 Task: Create a section Feature Flurry and in the section, add a milestone Natural Language Processing Integration in the project ZippyTech.
Action: Mouse moved to (23, 52)
Screenshot: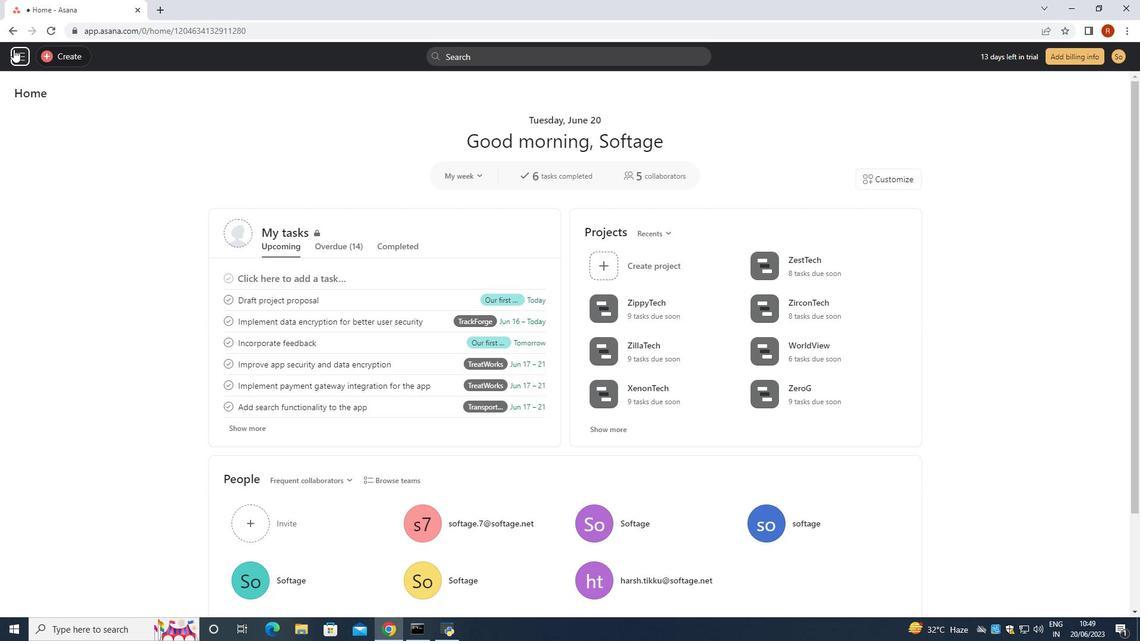 
Action: Mouse pressed left at (23, 52)
Screenshot: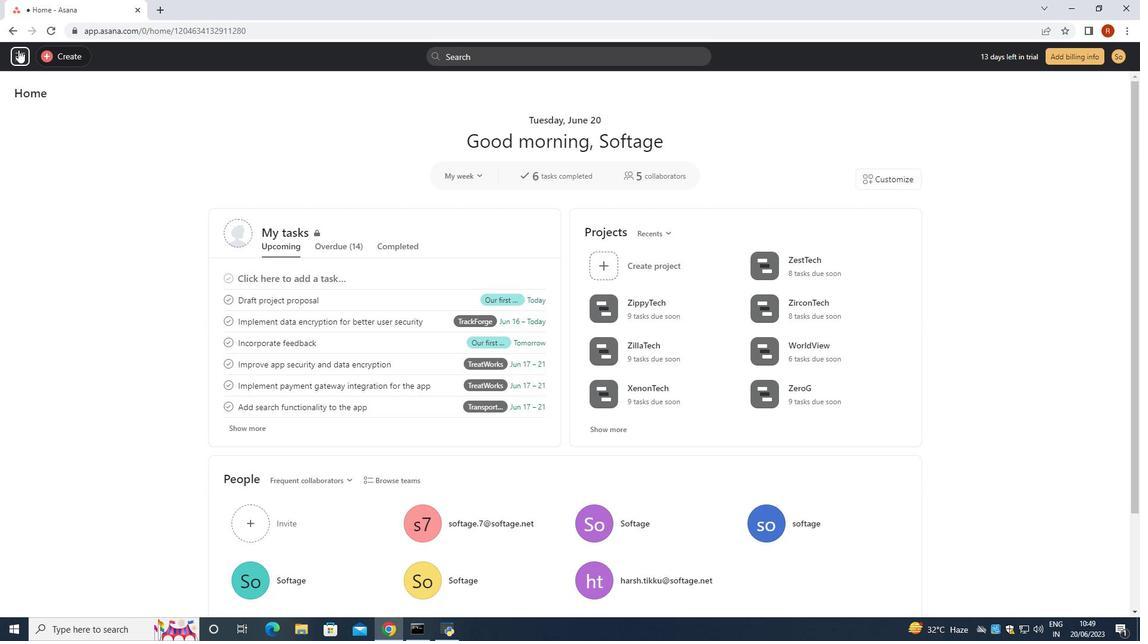 
Action: Mouse moved to (41, 282)
Screenshot: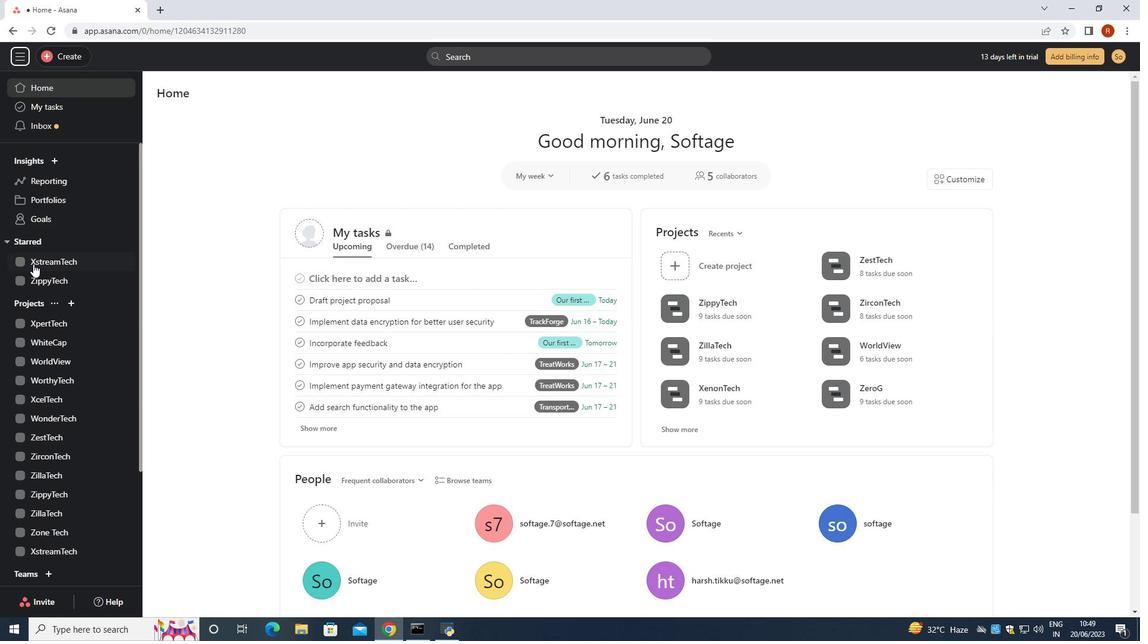 
Action: Mouse pressed left at (41, 282)
Screenshot: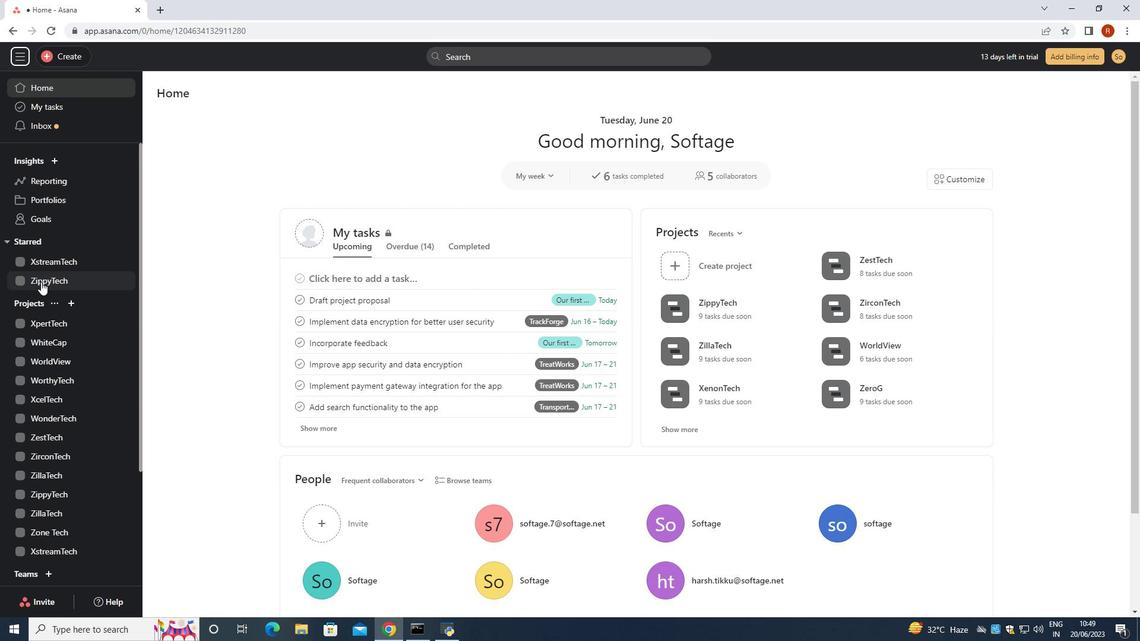 
Action: Mouse moved to (173, 505)
Screenshot: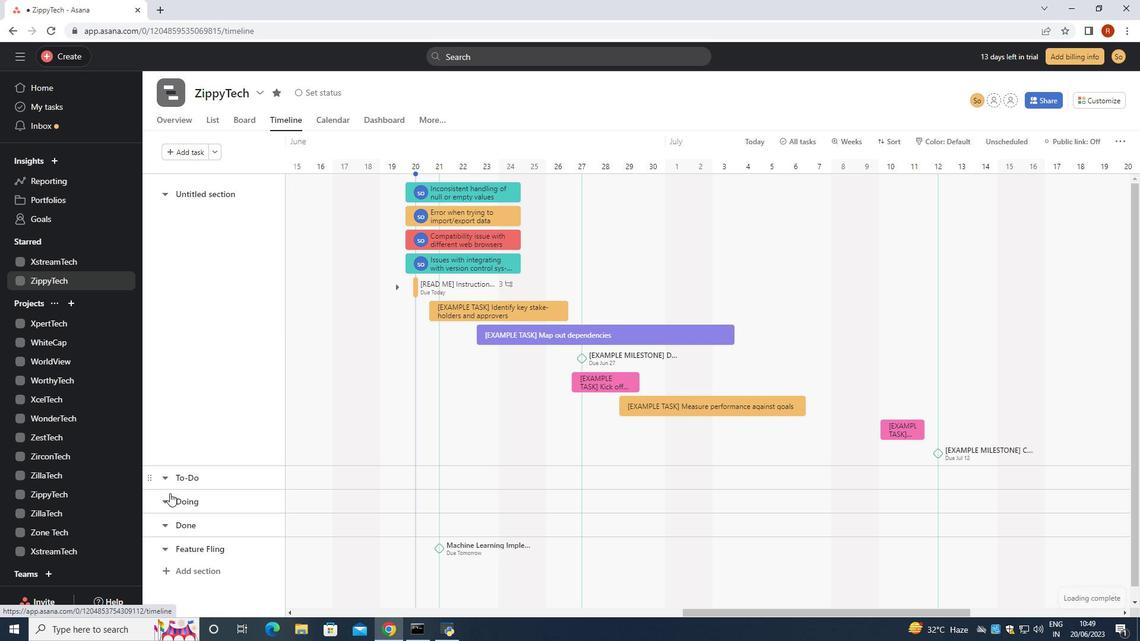 
Action: Mouse scrolled (173, 505) with delta (0, 0)
Screenshot: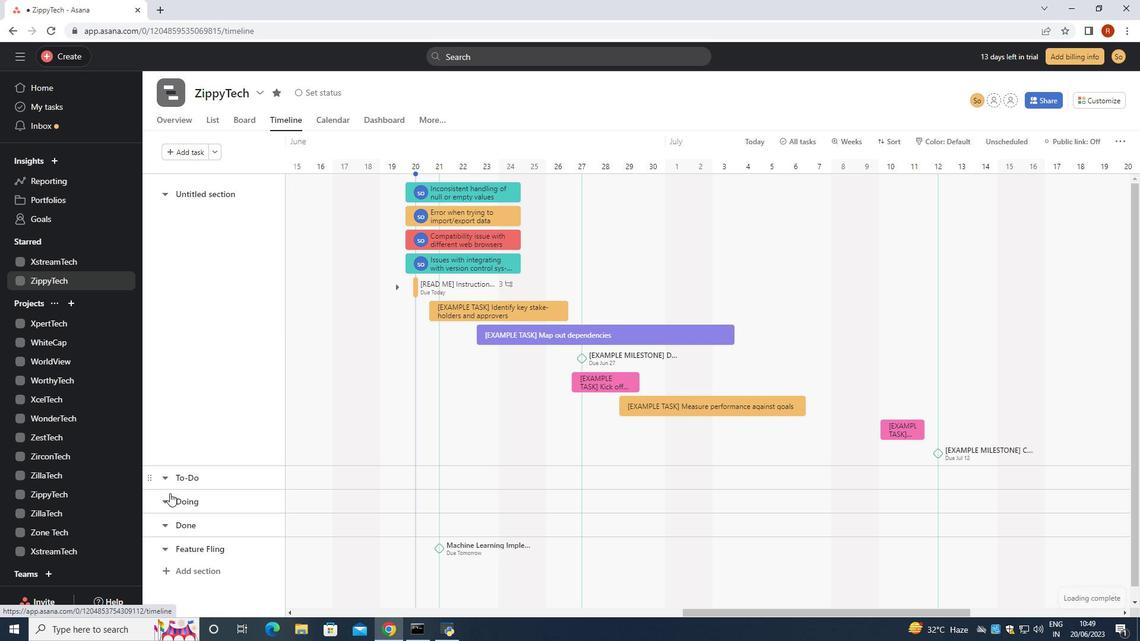 
Action: Mouse moved to (175, 509)
Screenshot: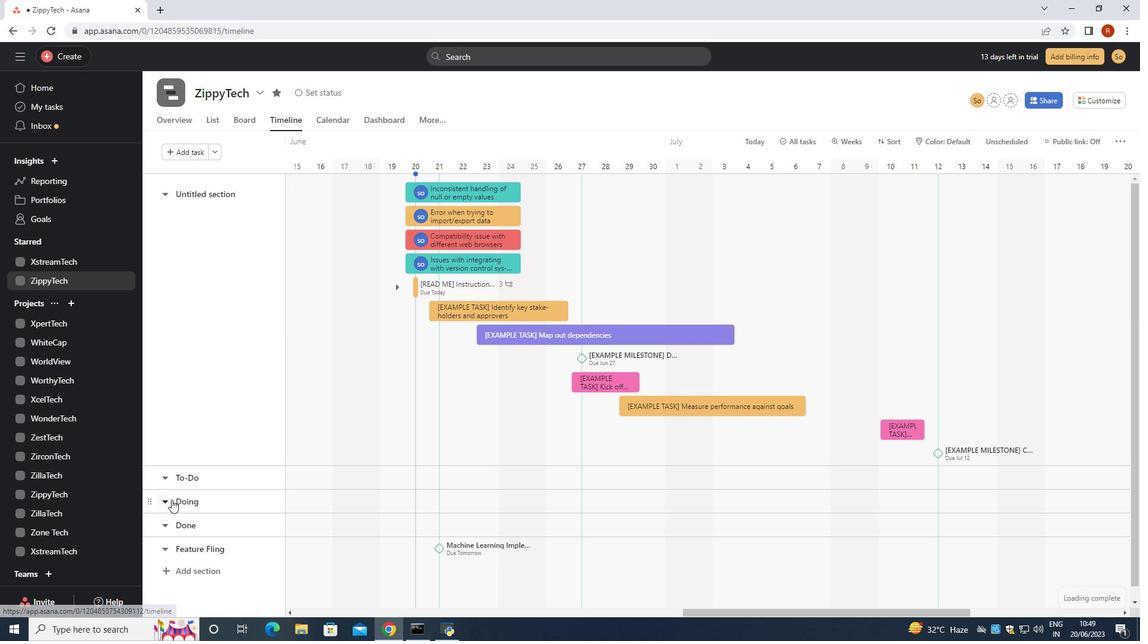 
Action: Mouse scrolled (175, 509) with delta (0, 0)
Screenshot: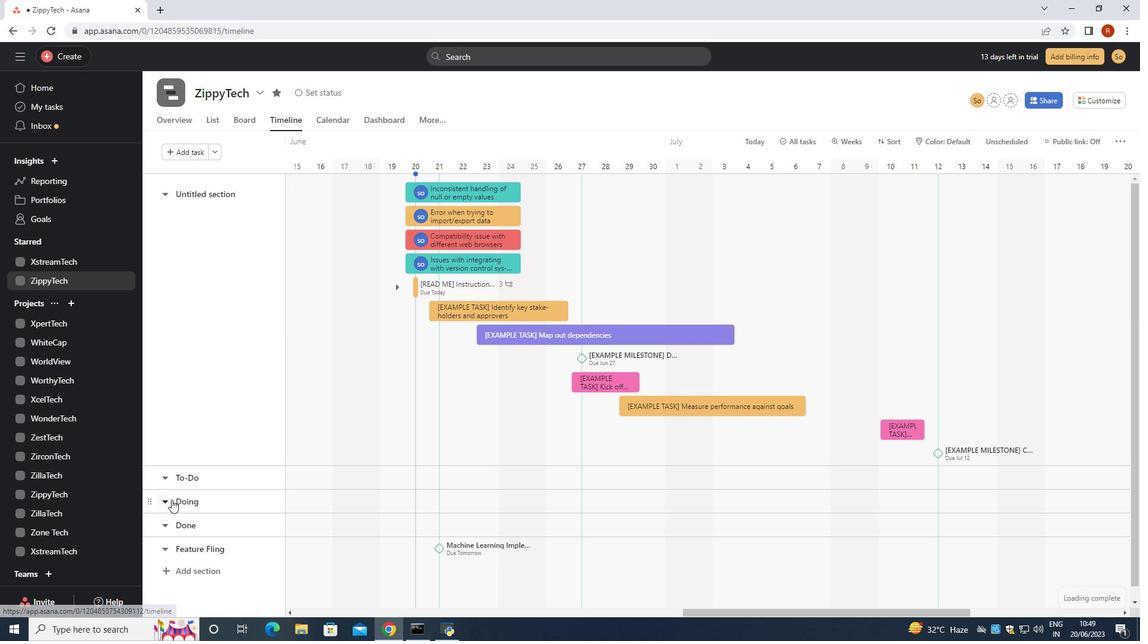 
Action: Mouse moved to (179, 515)
Screenshot: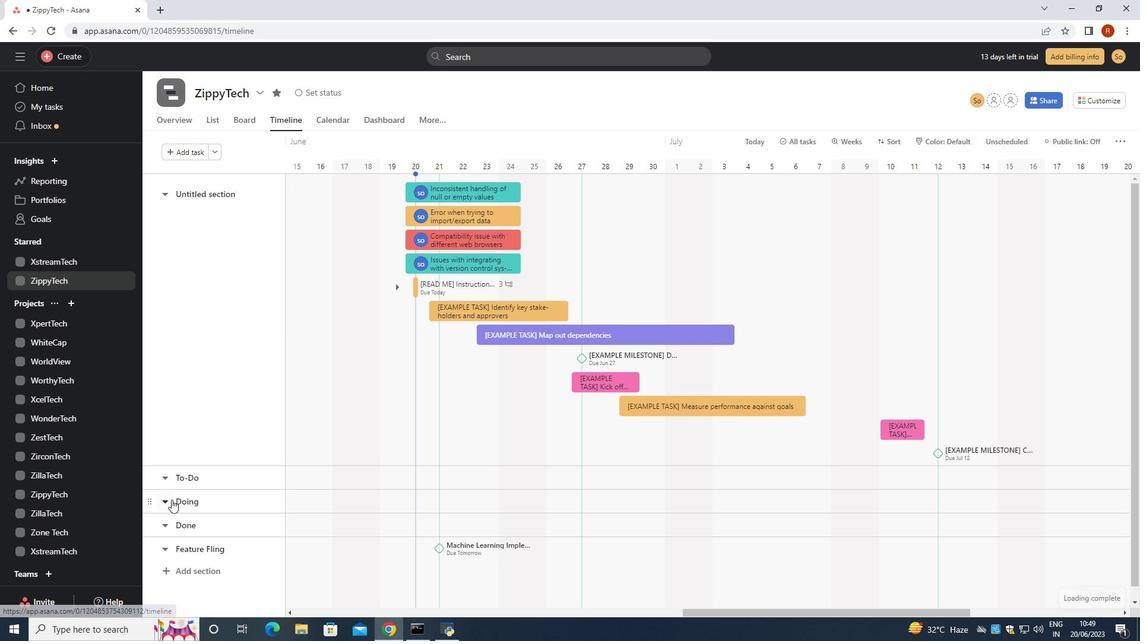 
Action: Mouse scrolled (179, 515) with delta (0, 0)
Screenshot: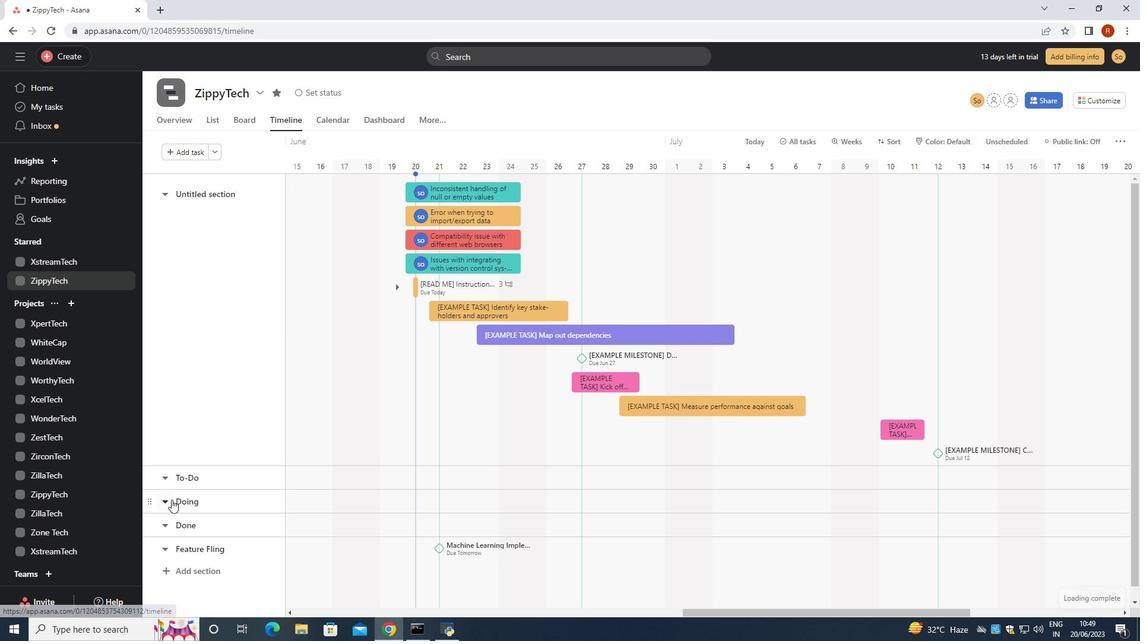
Action: Mouse moved to (193, 562)
Screenshot: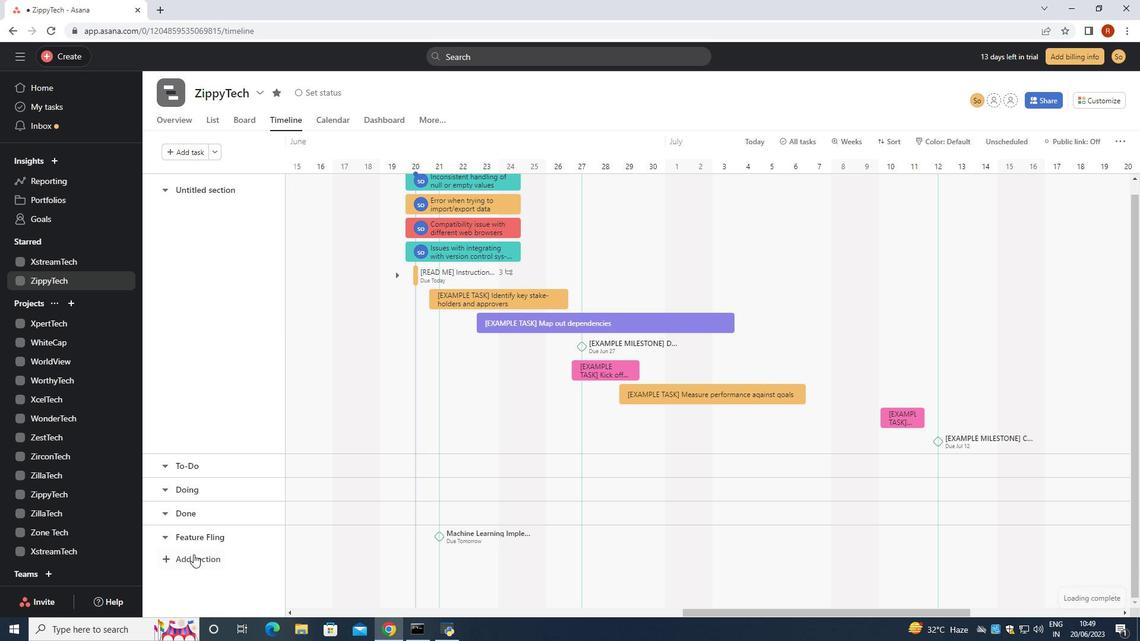 
Action: Mouse pressed left at (193, 562)
Screenshot: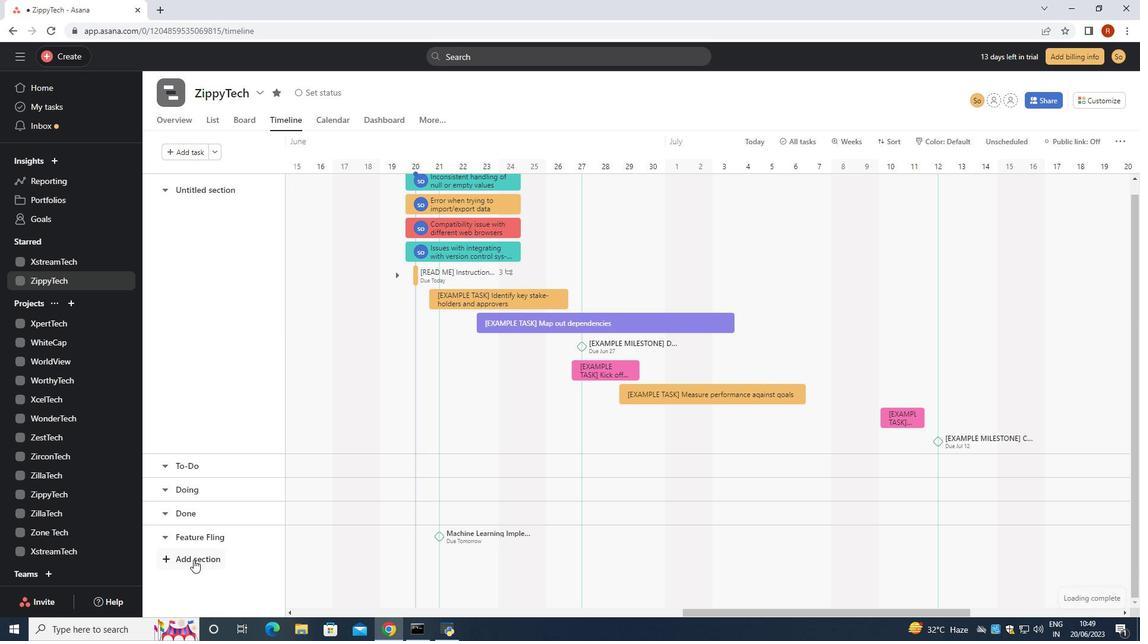 
Action: Mouse moved to (193, 563)
Screenshot: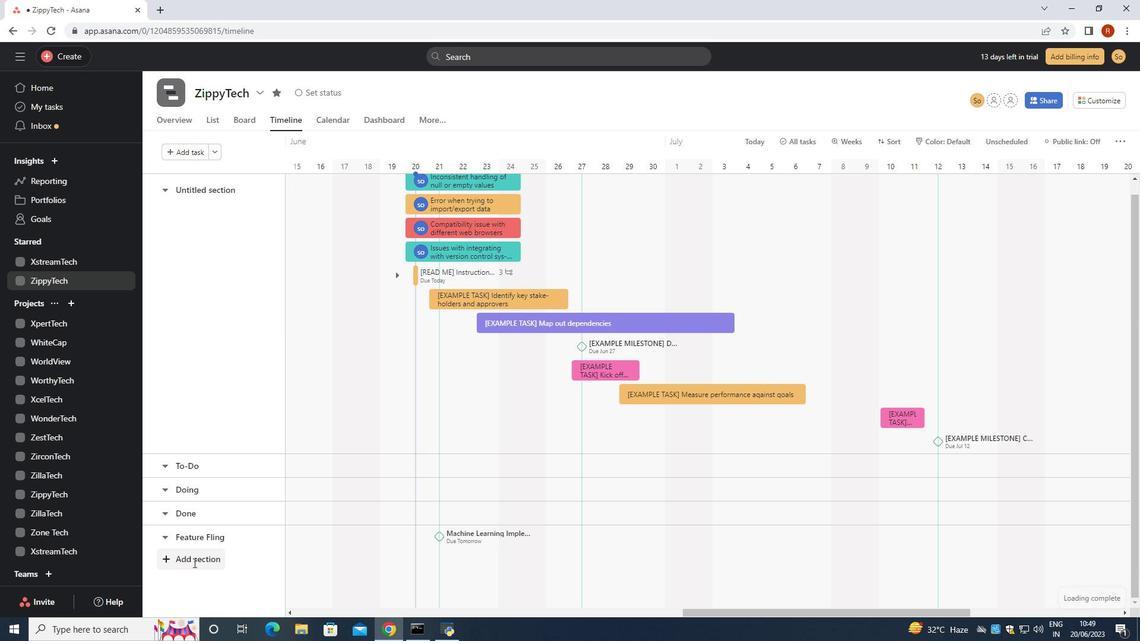 
Action: Key pressed <Key.shift><Key.shift><Key.shift><Key.shift><Key.shift><Key.shift><Key.shift><Key.shift><Key.shift><Key.shift><Key.shift><Key.shift>Feature<Key.space><Key.shift><Key.shift><Key.shift>Flurry<Key.space>
Screenshot: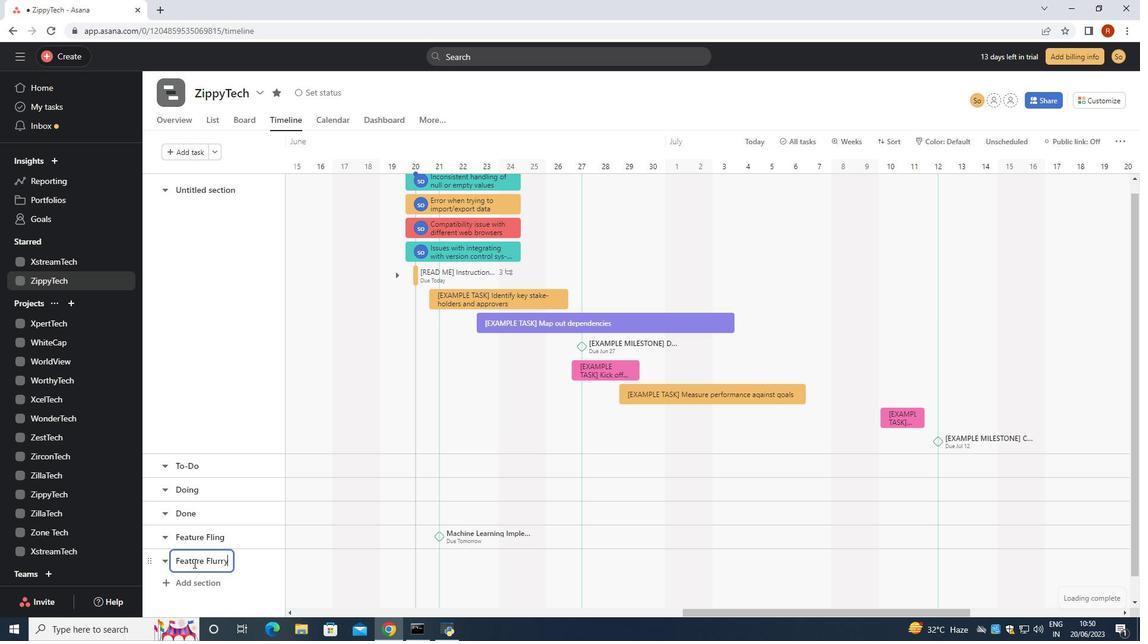 
Action: Mouse moved to (340, 567)
Screenshot: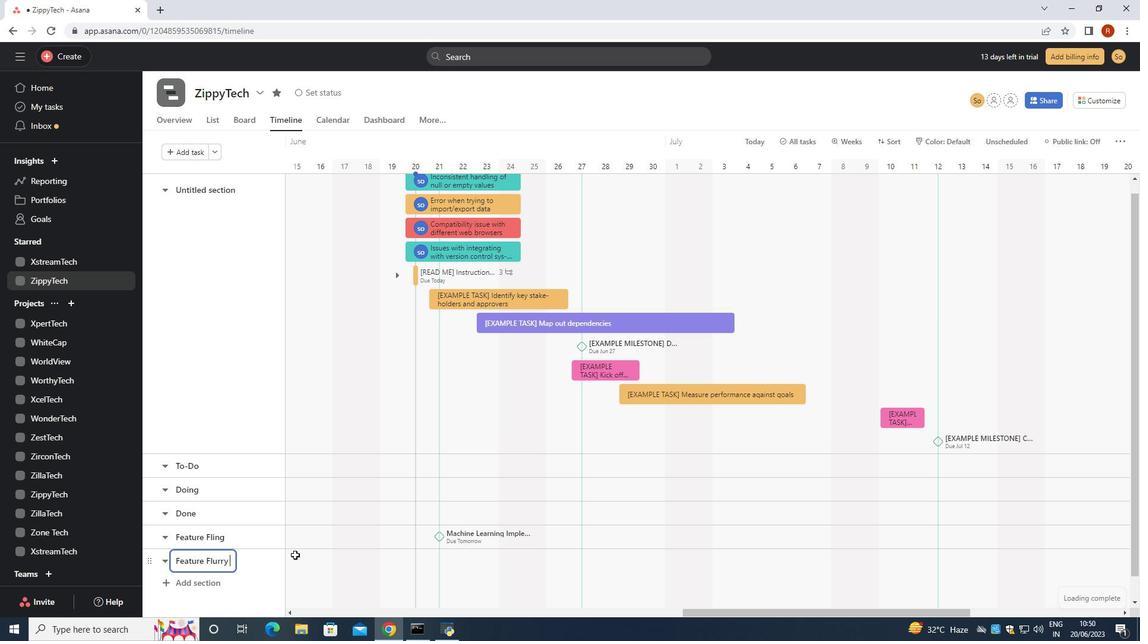 
Action: Mouse pressed left at (340, 567)
Screenshot: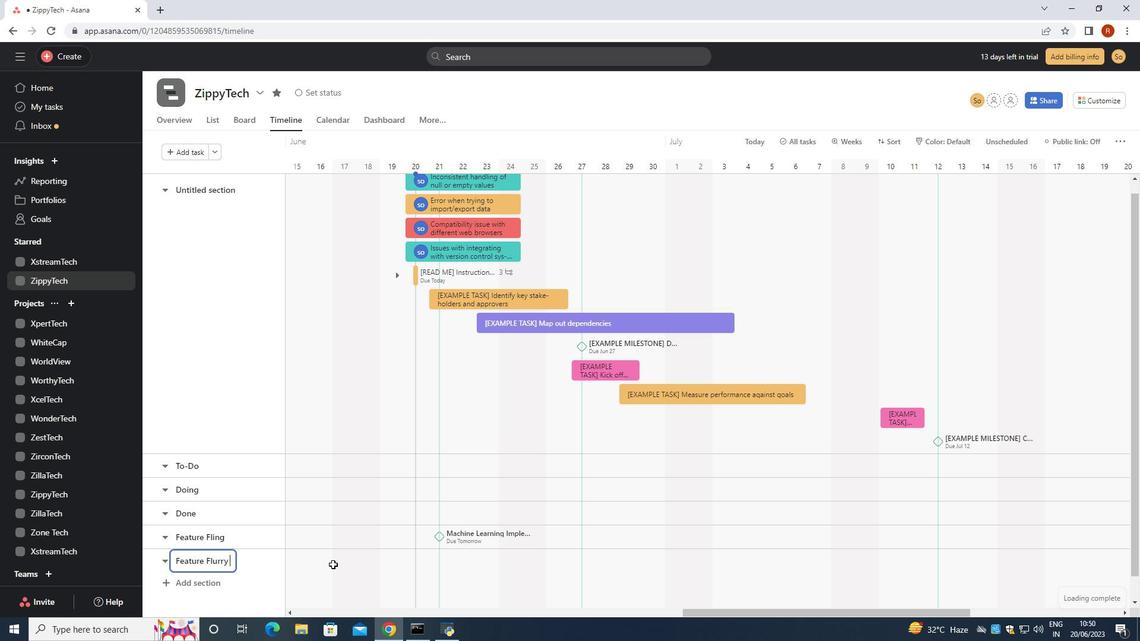 
Action: Mouse pressed left at (340, 567)
Screenshot: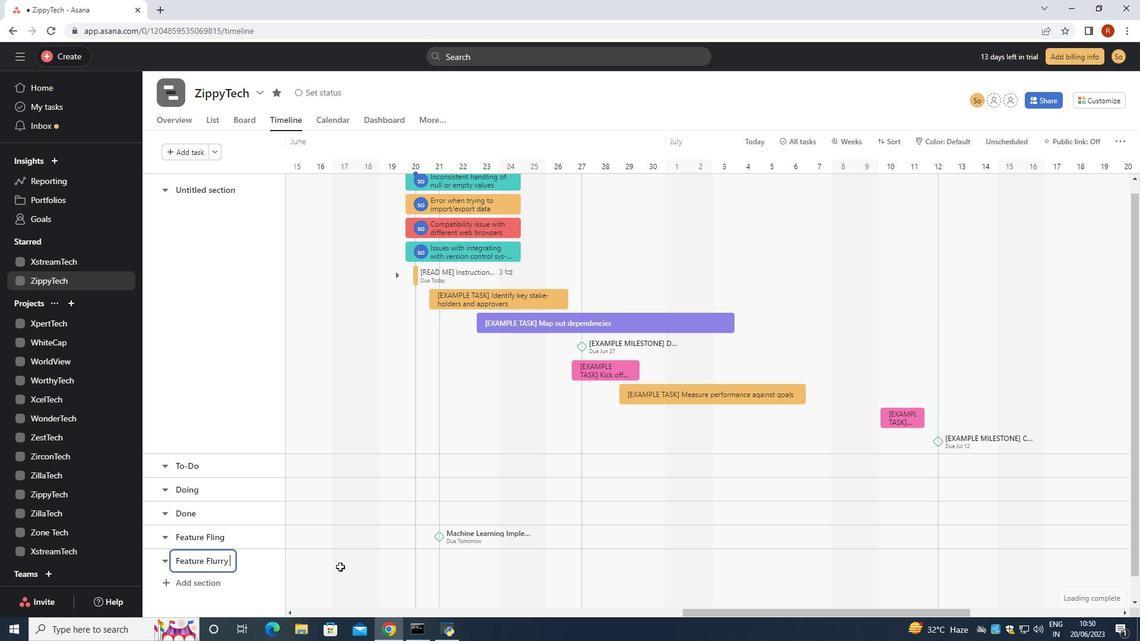 
Action: Mouse moved to (370, 562)
Screenshot: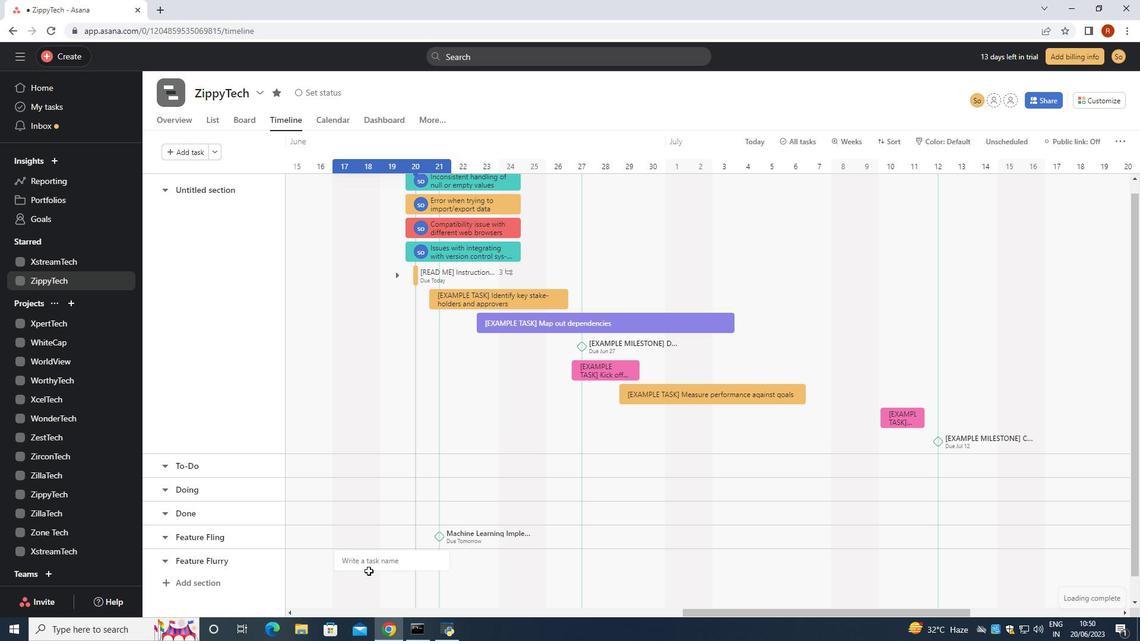 
Action: Mouse pressed left at (370, 562)
Screenshot: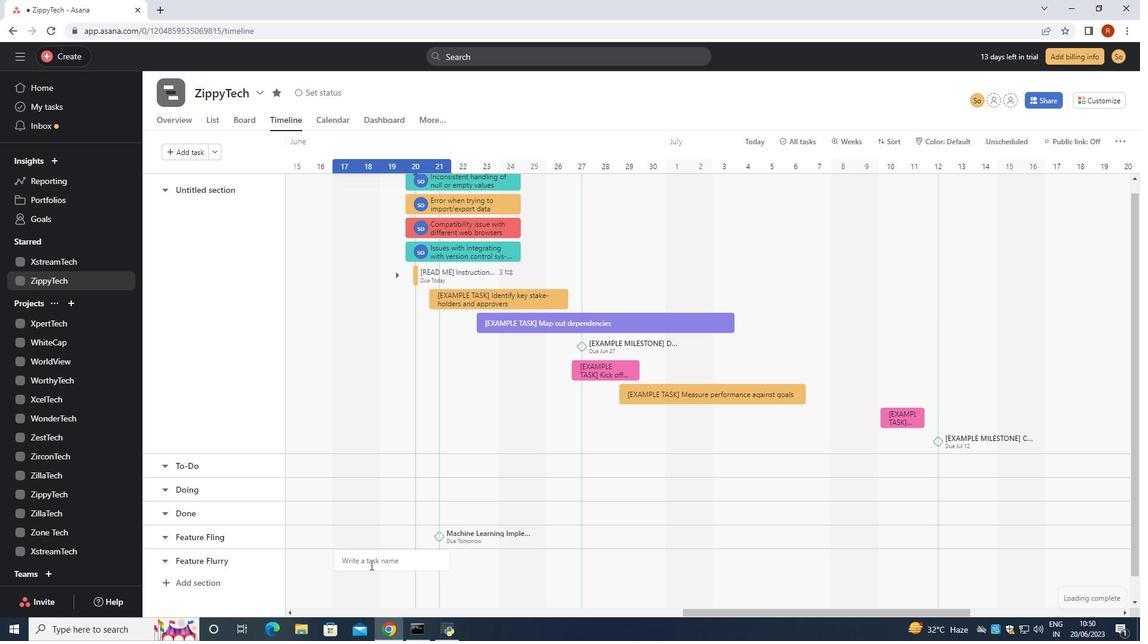 
Action: Mouse moved to (348, 641)
Screenshot: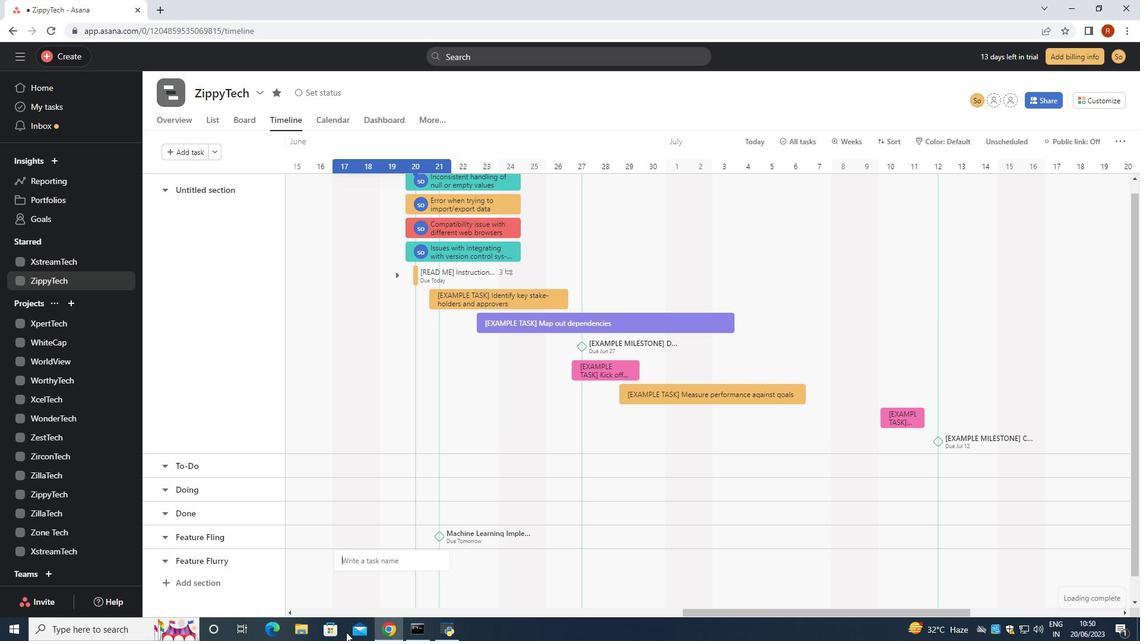 
Action: Key pressed <Key.shift>
Screenshot: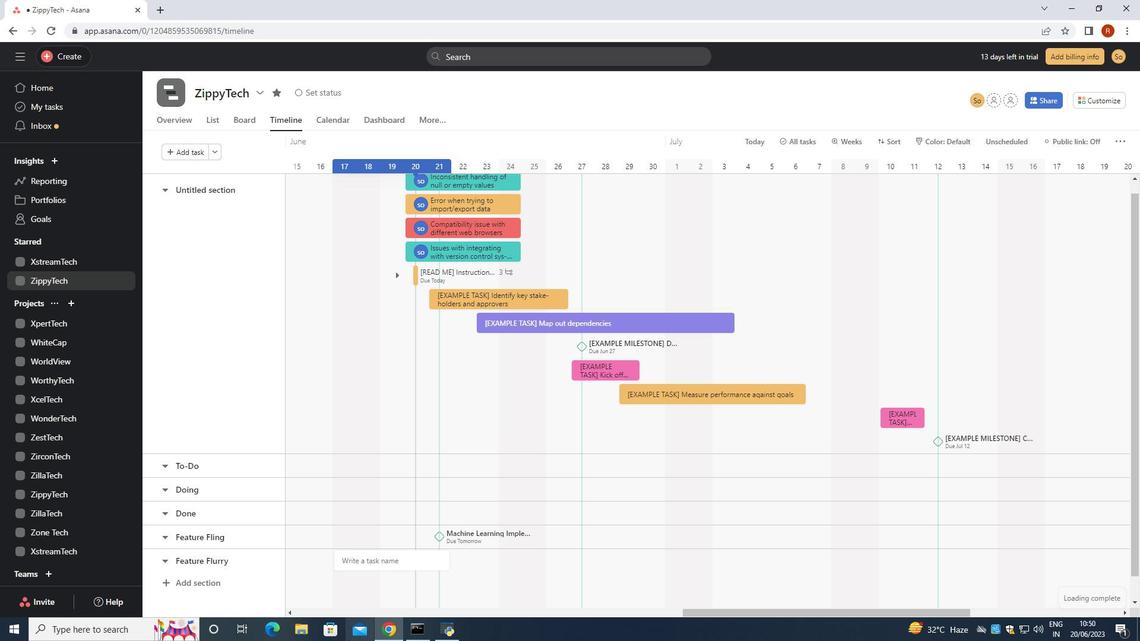 
Action: Mouse moved to (348, 641)
Screenshot: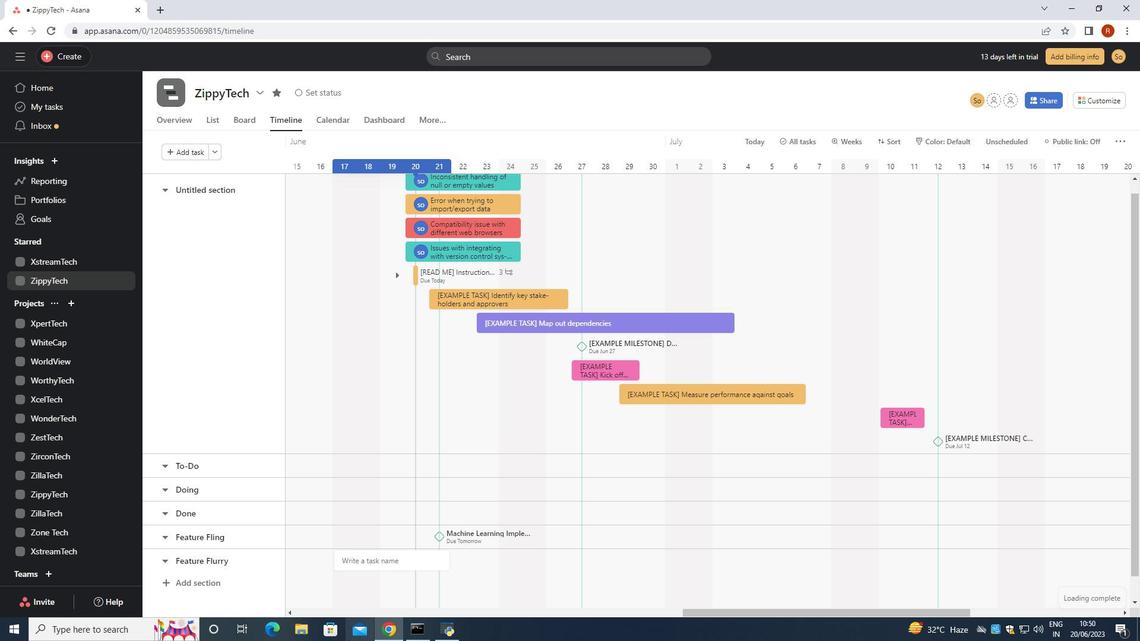 
Action: Key pressed <Key.shift><Key.shift><Key.shift><Key.shift><Key.shift><Key.shift><Key.shift><Key.shift><Key.shift><Key.shift><Key.shift><Key.shift><Key.shift><Key.shift><Key.shift><Key.shift><Key.shift><Key.shift>Natural<Key.space><Key.shift>Language<Key.space><Key.shift>Processing<Key.space><Key.shift>Integration<Key.enter>
Screenshot: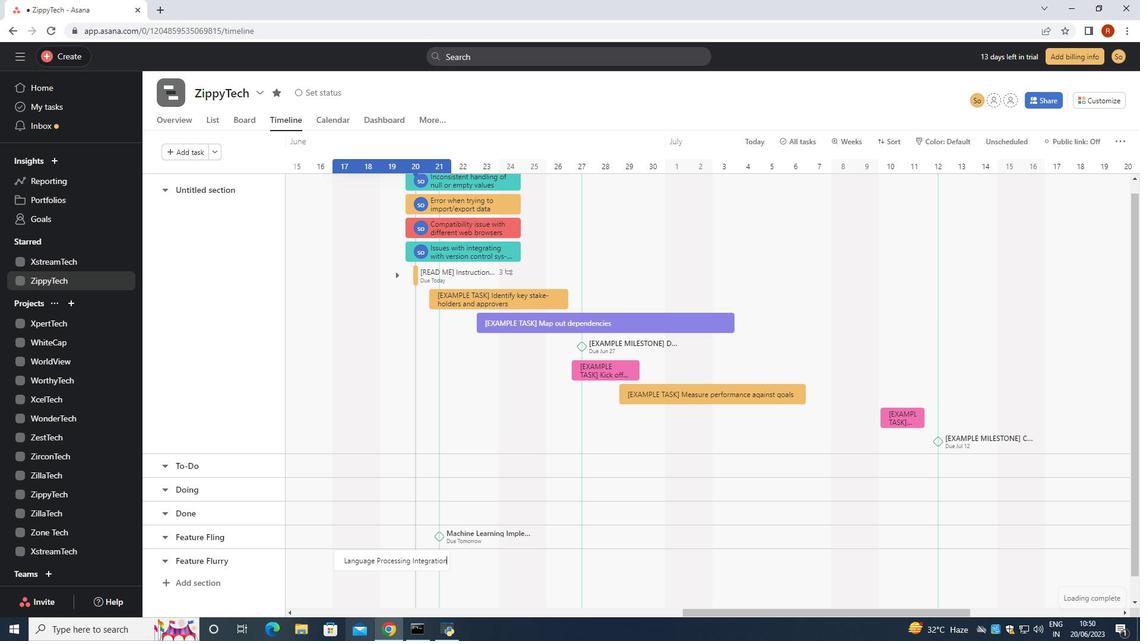 
Action: Mouse moved to (368, 553)
Screenshot: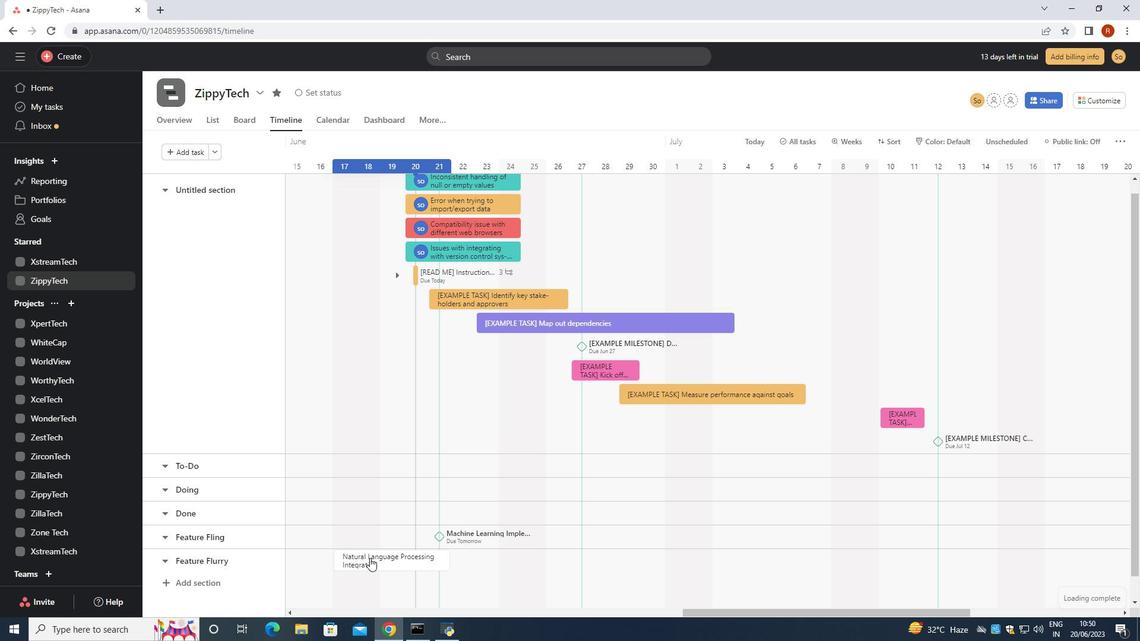 
Action: Mouse pressed right at (368, 553)
Screenshot: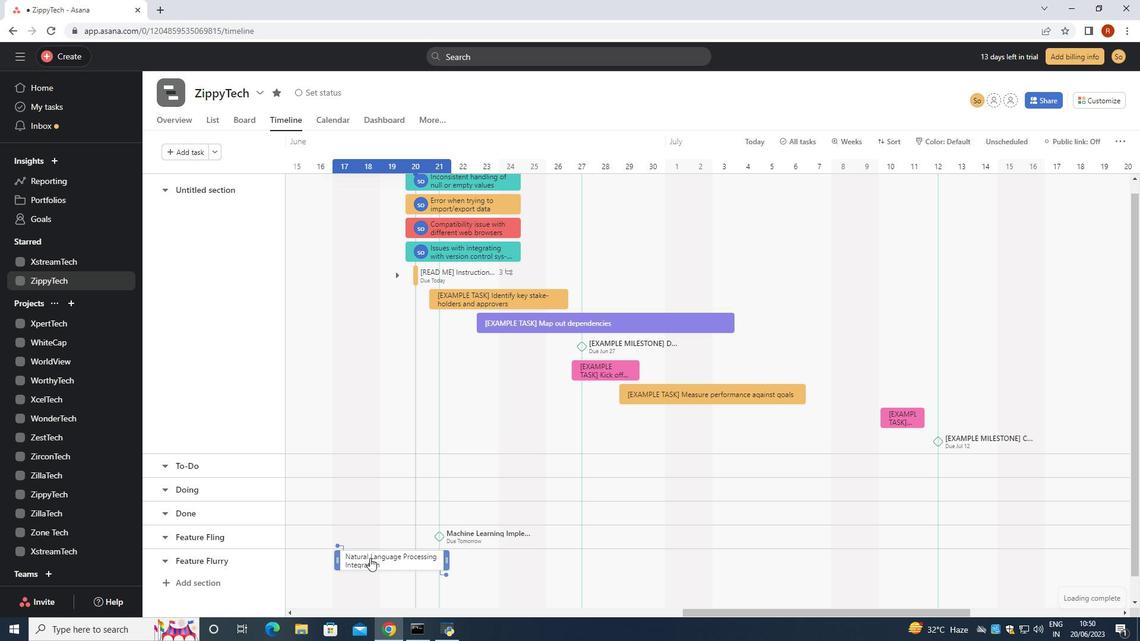 
Action: Mouse moved to (405, 492)
Screenshot: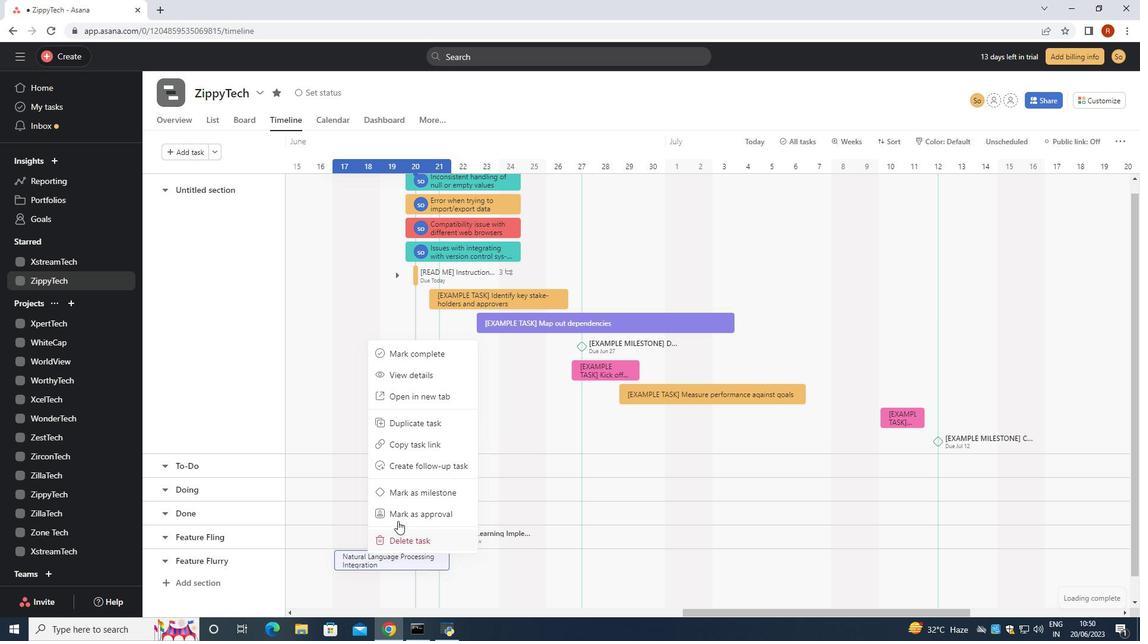 
Action: Mouse pressed left at (405, 492)
Screenshot: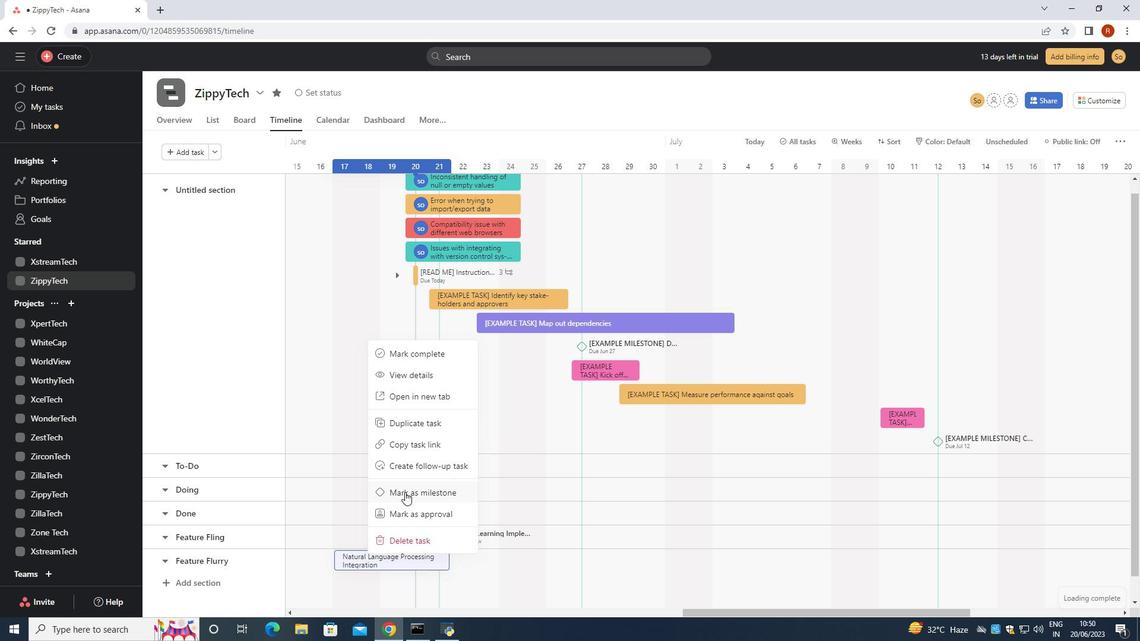 
